 Task: Filter the issues by the current user.
Action: Mouse moved to (196, 145)
Screenshot: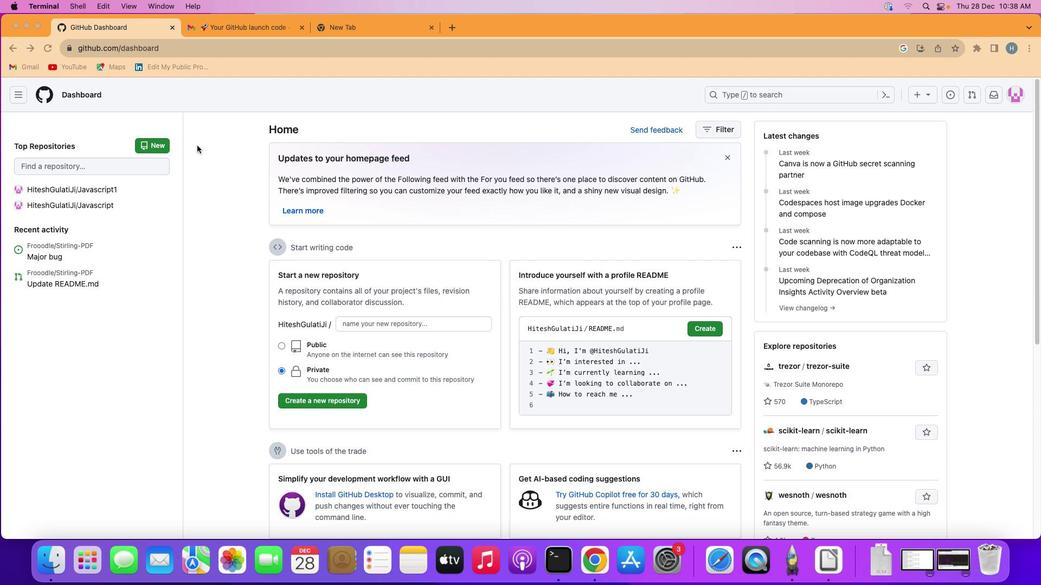 
Action: Mouse pressed left at (196, 145)
Screenshot: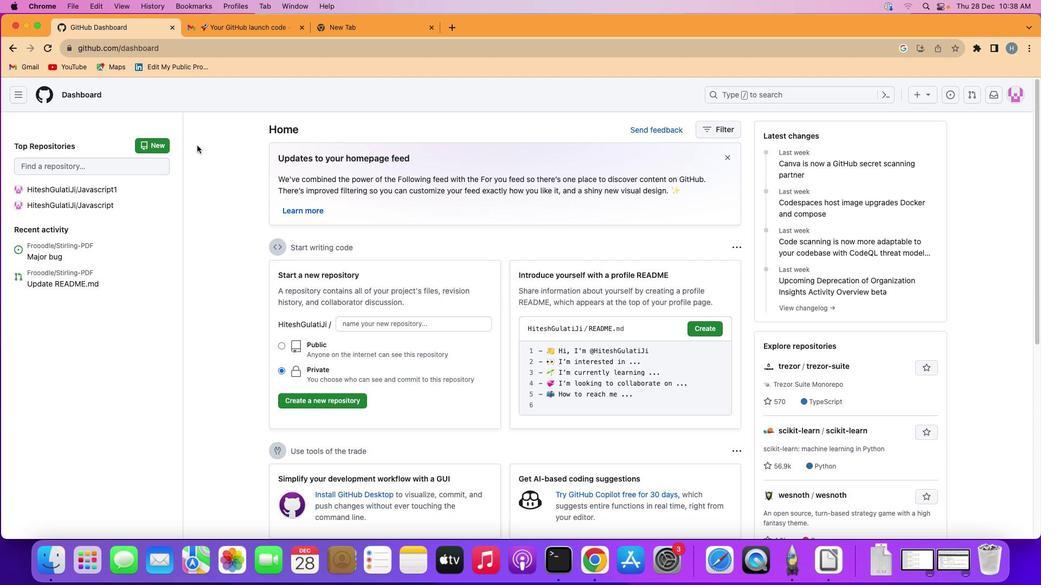 
Action: Mouse moved to (17, 95)
Screenshot: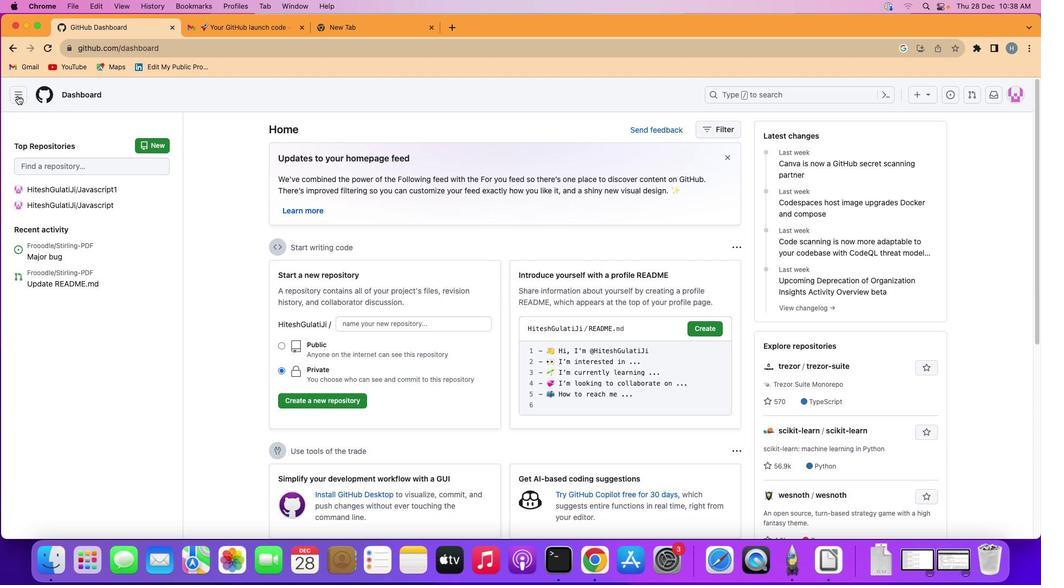 
Action: Mouse pressed left at (17, 95)
Screenshot: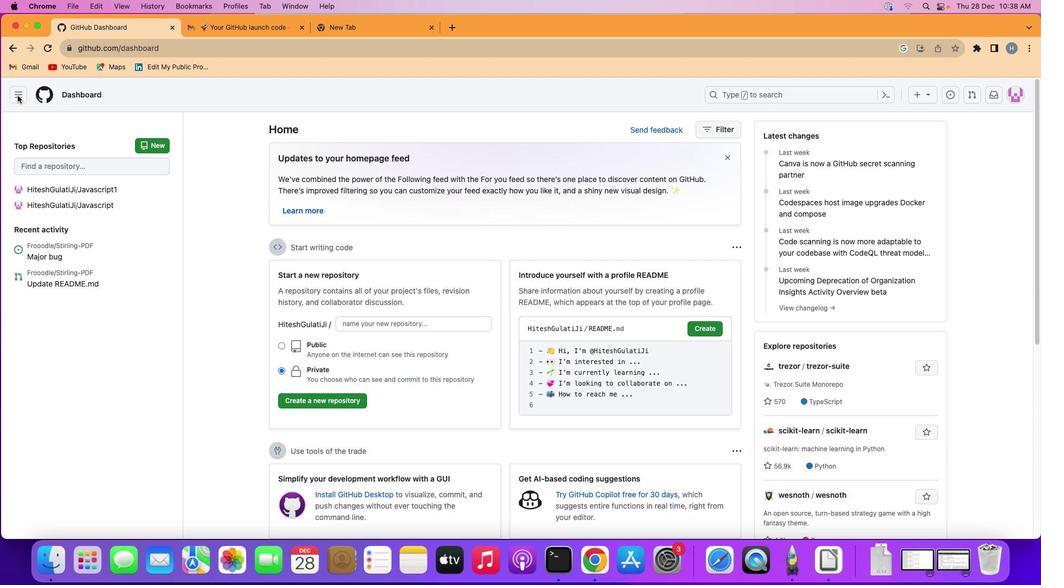 
Action: Mouse moved to (59, 135)
Screenshot: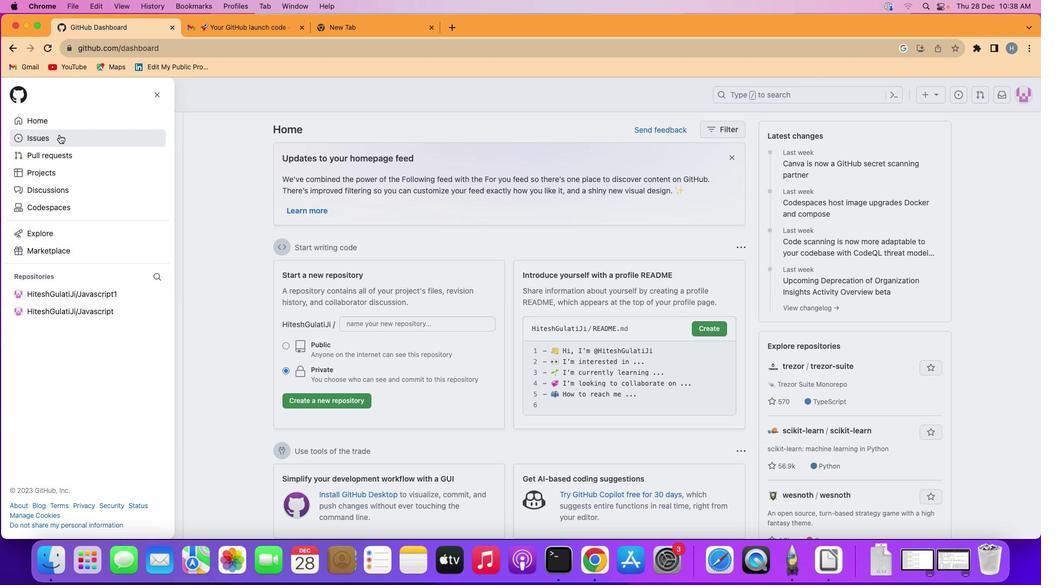 
Action: Mouse pressed left at (59, 135)
Screenshot: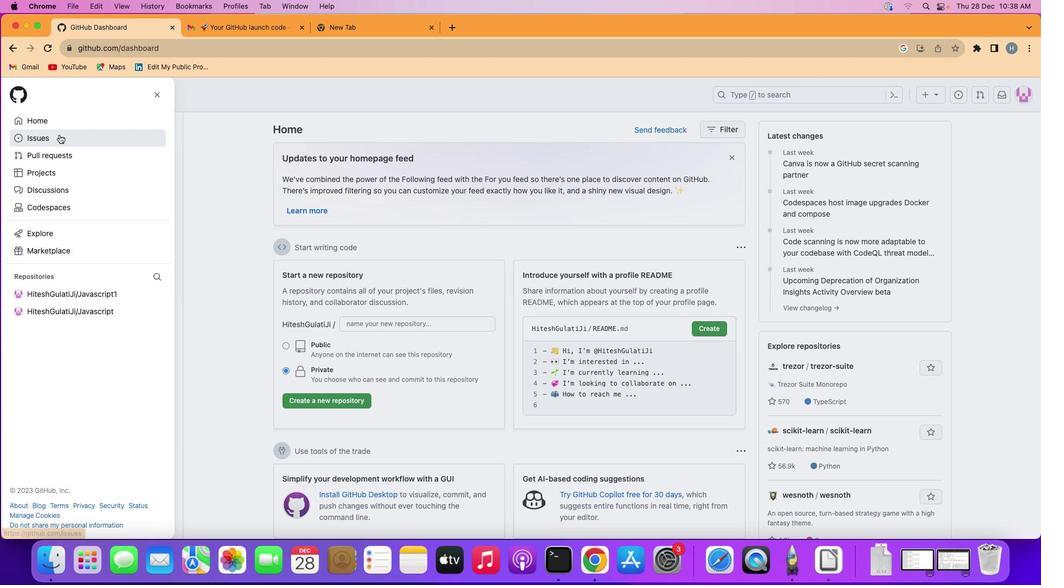 
Action: Mouse moved to (709, 171)
Screenshot: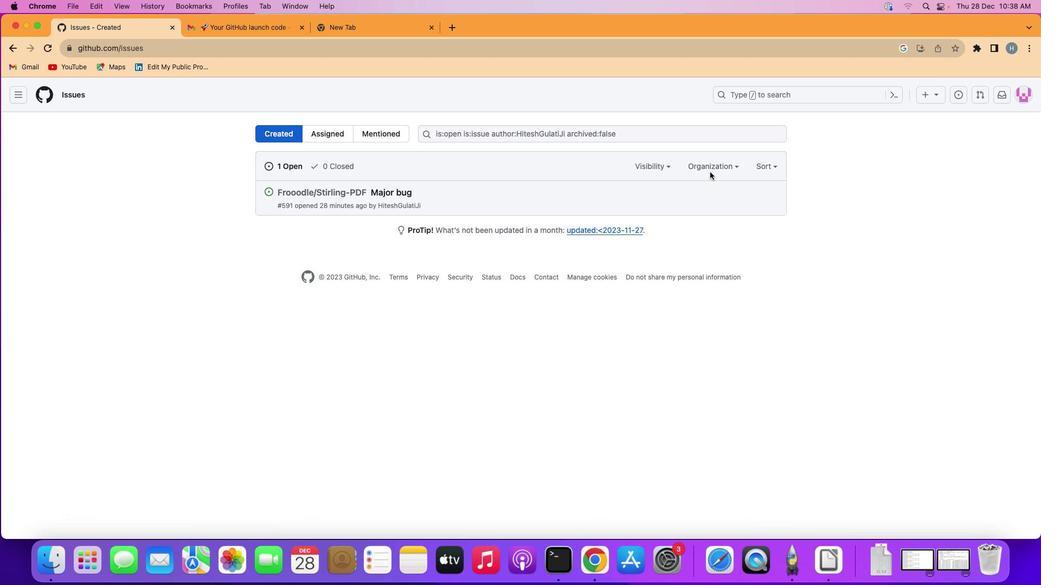 
Action: Mouse pressed left at (709, 171)
Screenshot: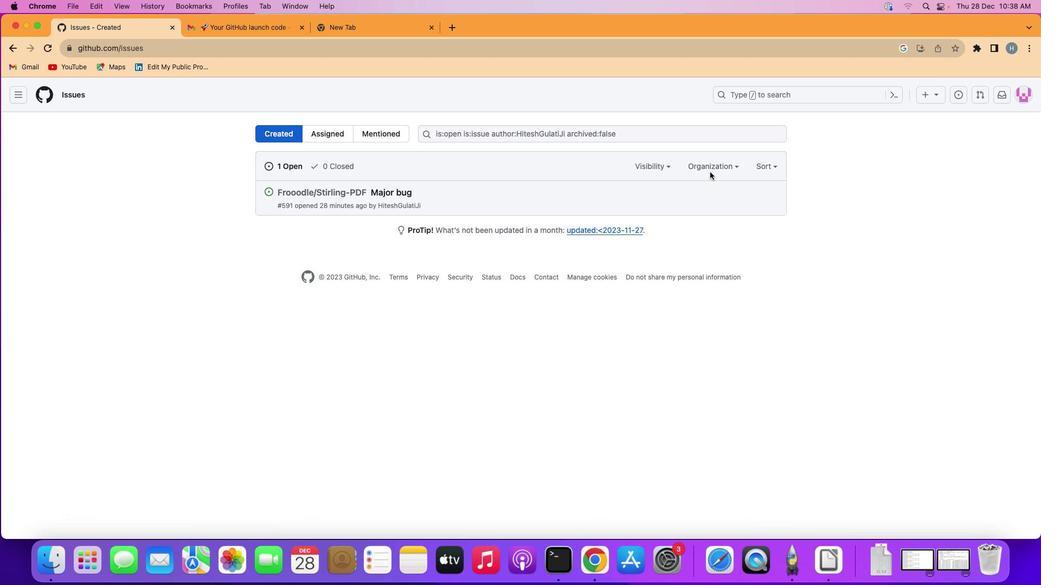 
Action: Mouse moved to (711, 168)
Screenshot: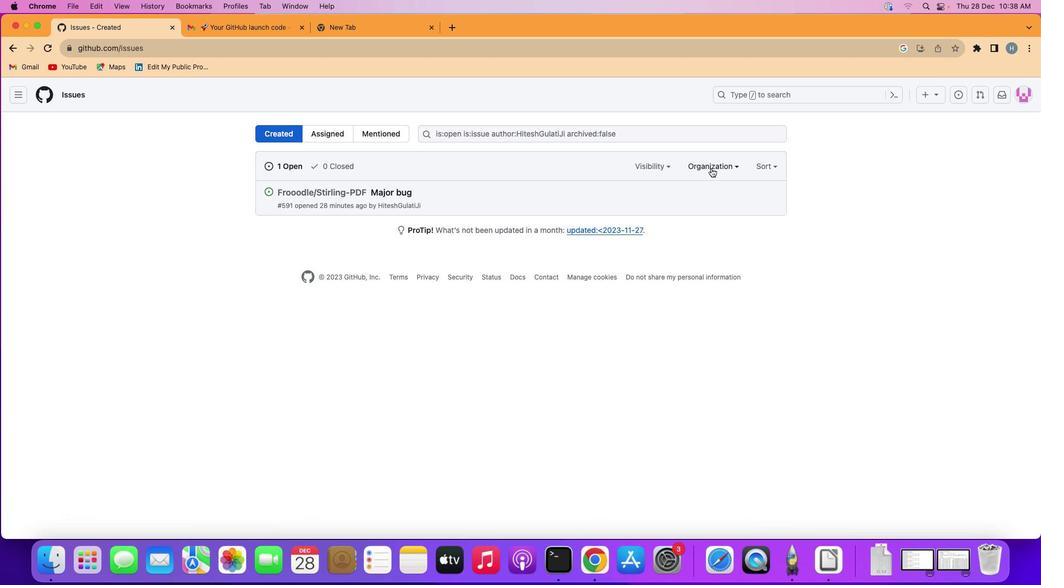
Action: Mouse pressed left at (711, 168)
Screenshot: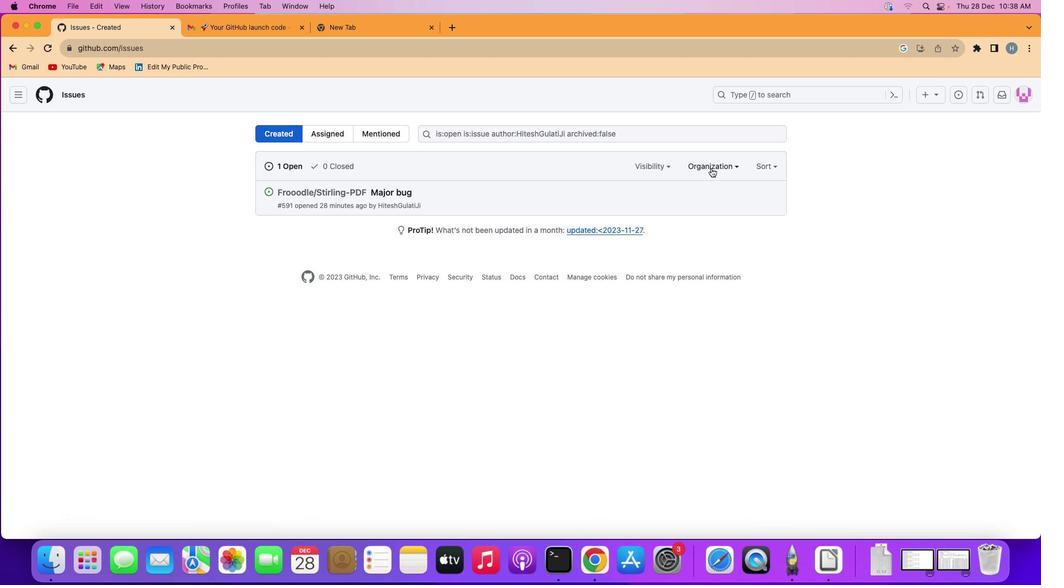 
Action: Mouse moved to (670, 232)
Screenshot: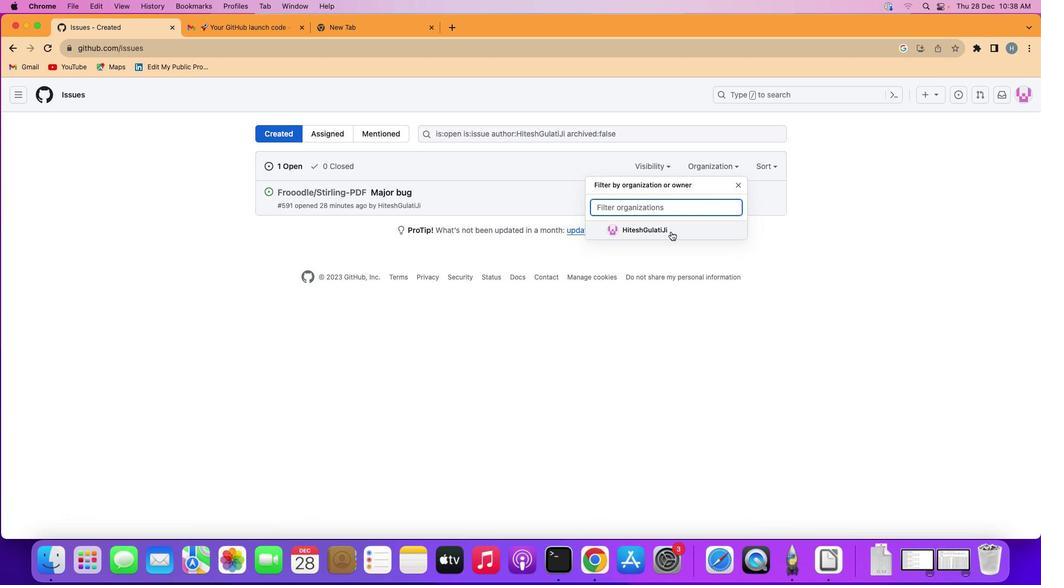 
Action: Mouse pressed left at (670, 232)
Screenshot: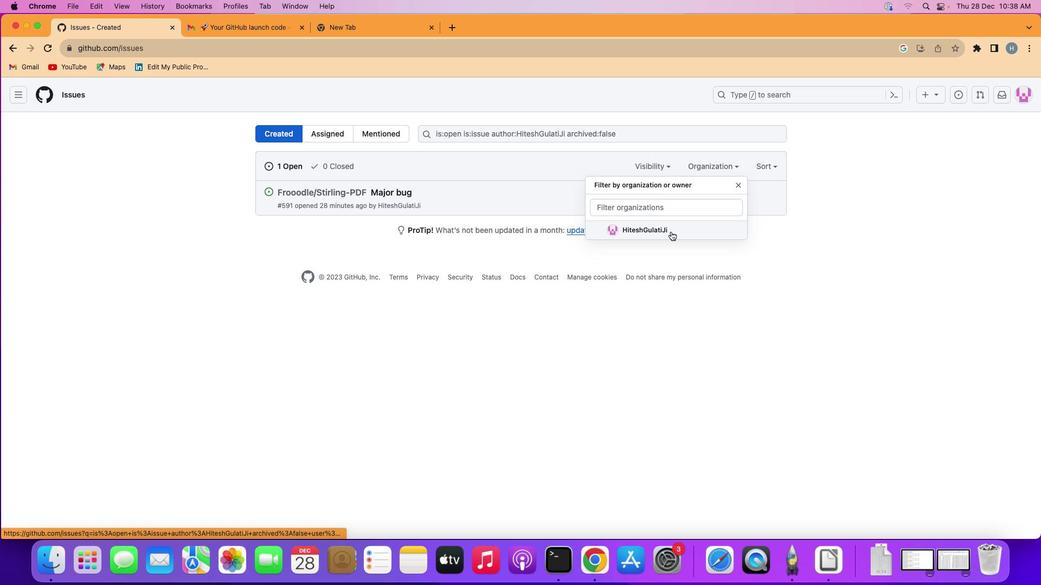 
Action: Mouse moved to (672, 247)
Screenshot: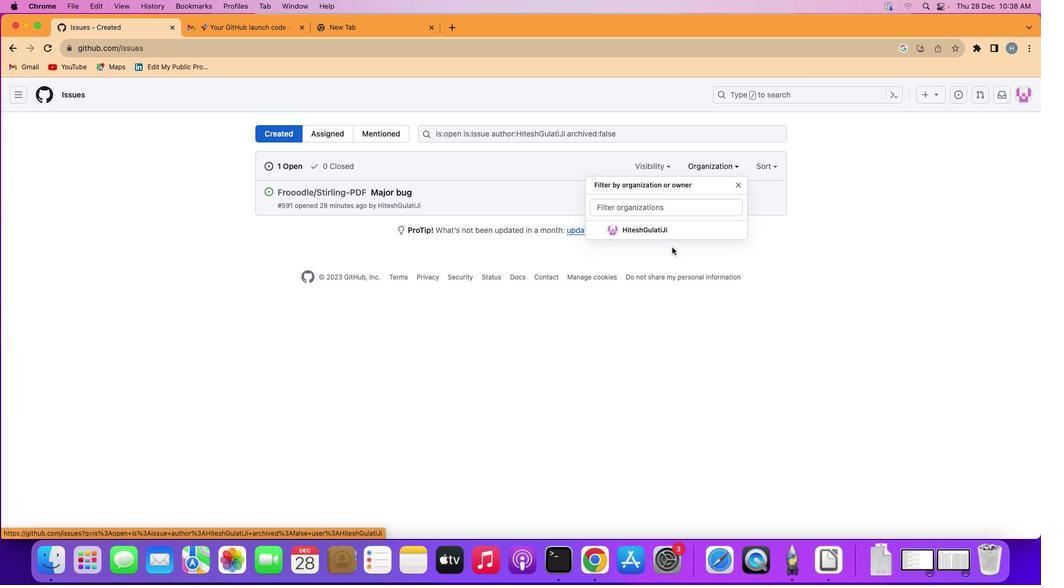 
